Task: Enable the option "Template repository" for the repository "JS".
Action: Mouse moved to (1246, 215)
Screenshot: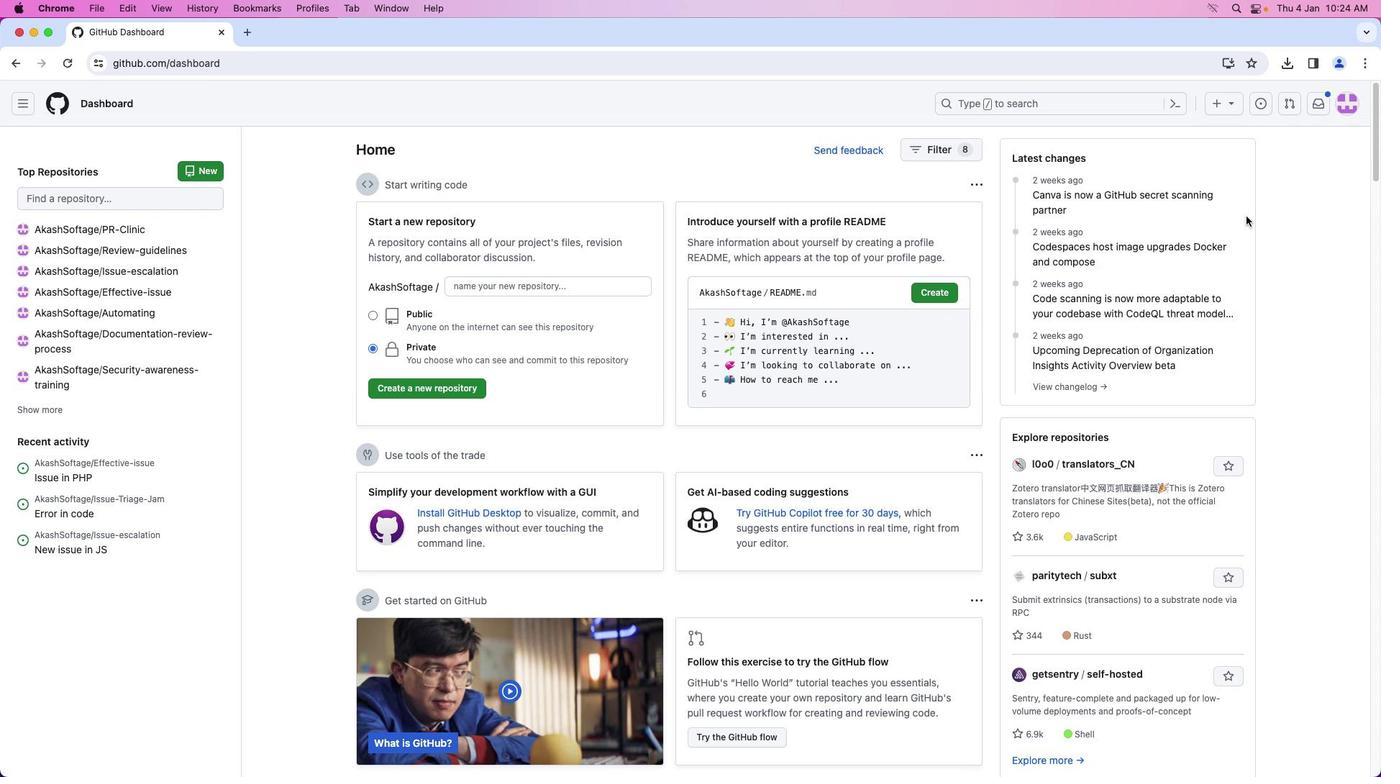 
Action: Mouse pressed left at (1246, 215)
Screenshot: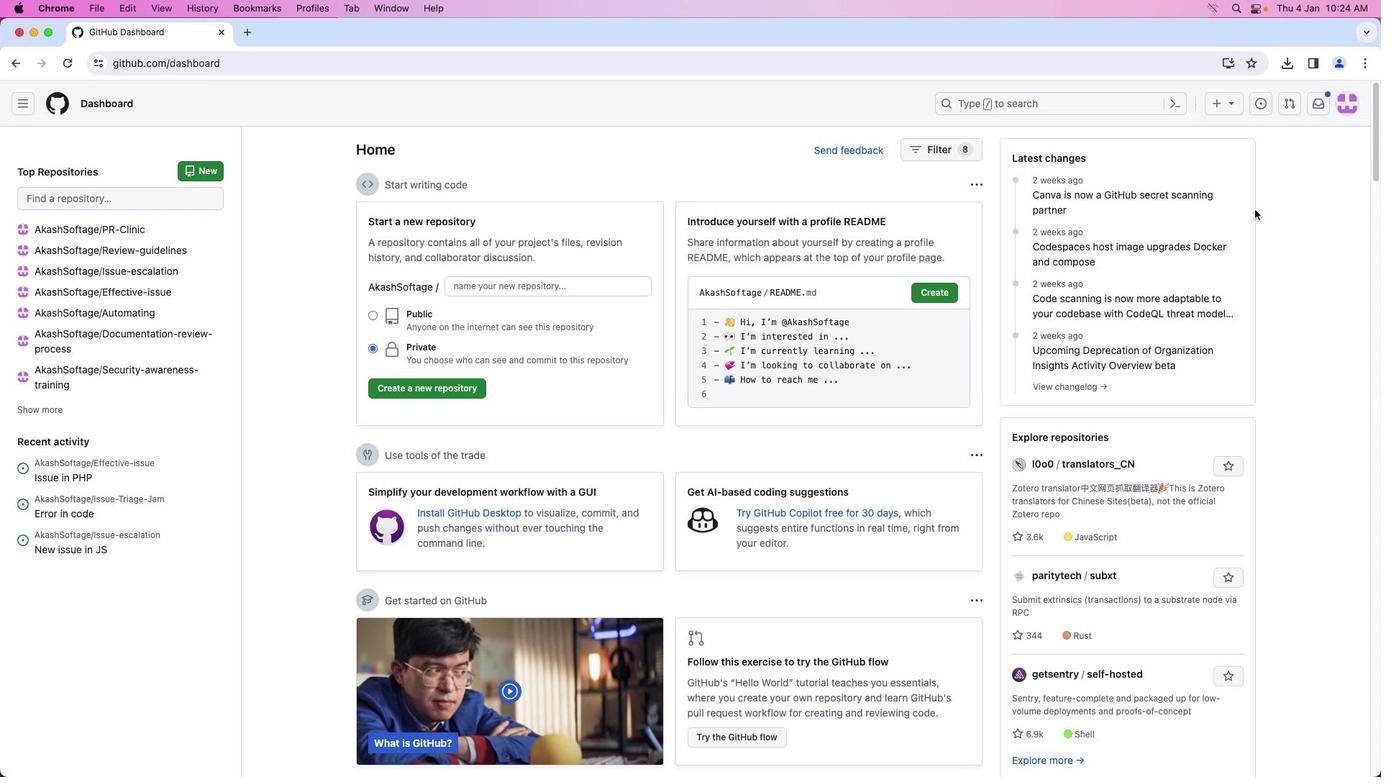 
Action: Mouse moved to (1340, 106)
Screenshot: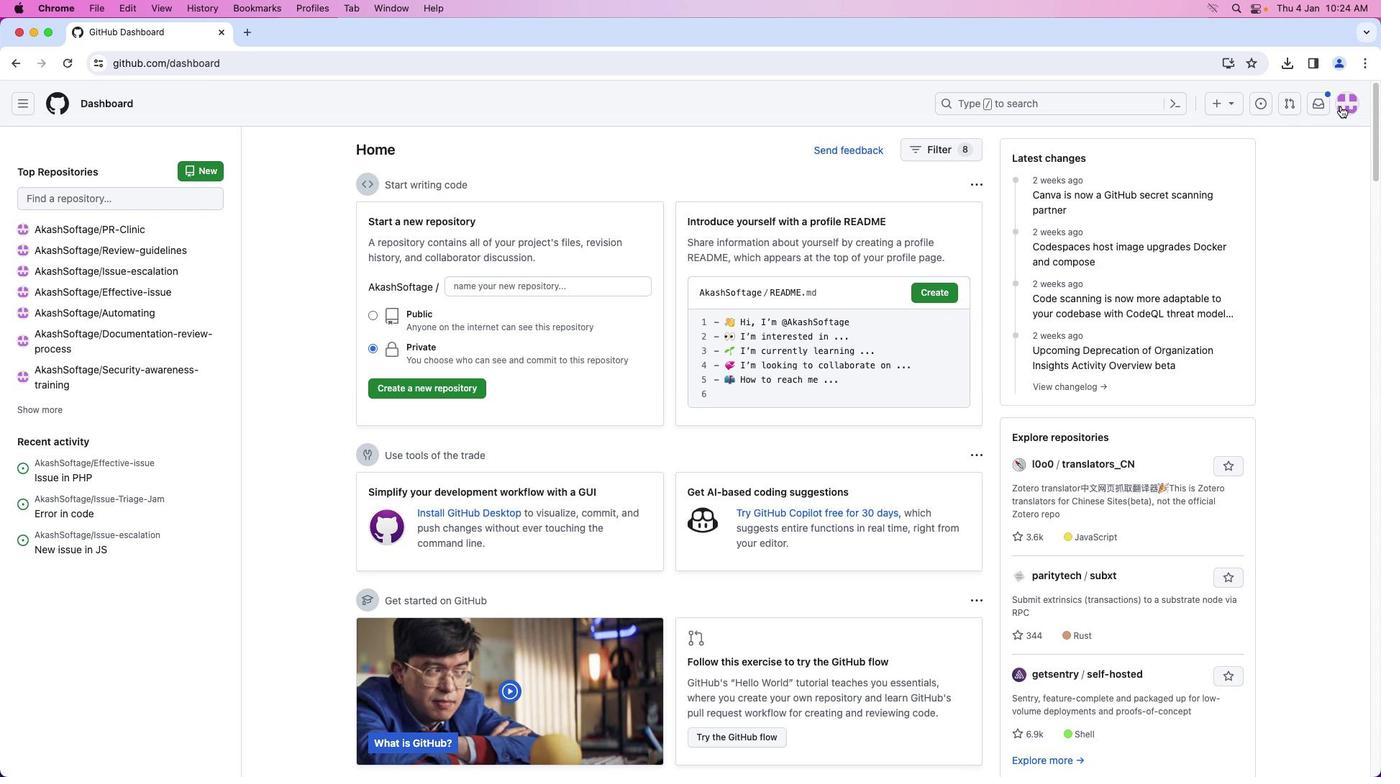 
Action: Mouse pressed left at (1340, 106)
Screenshot: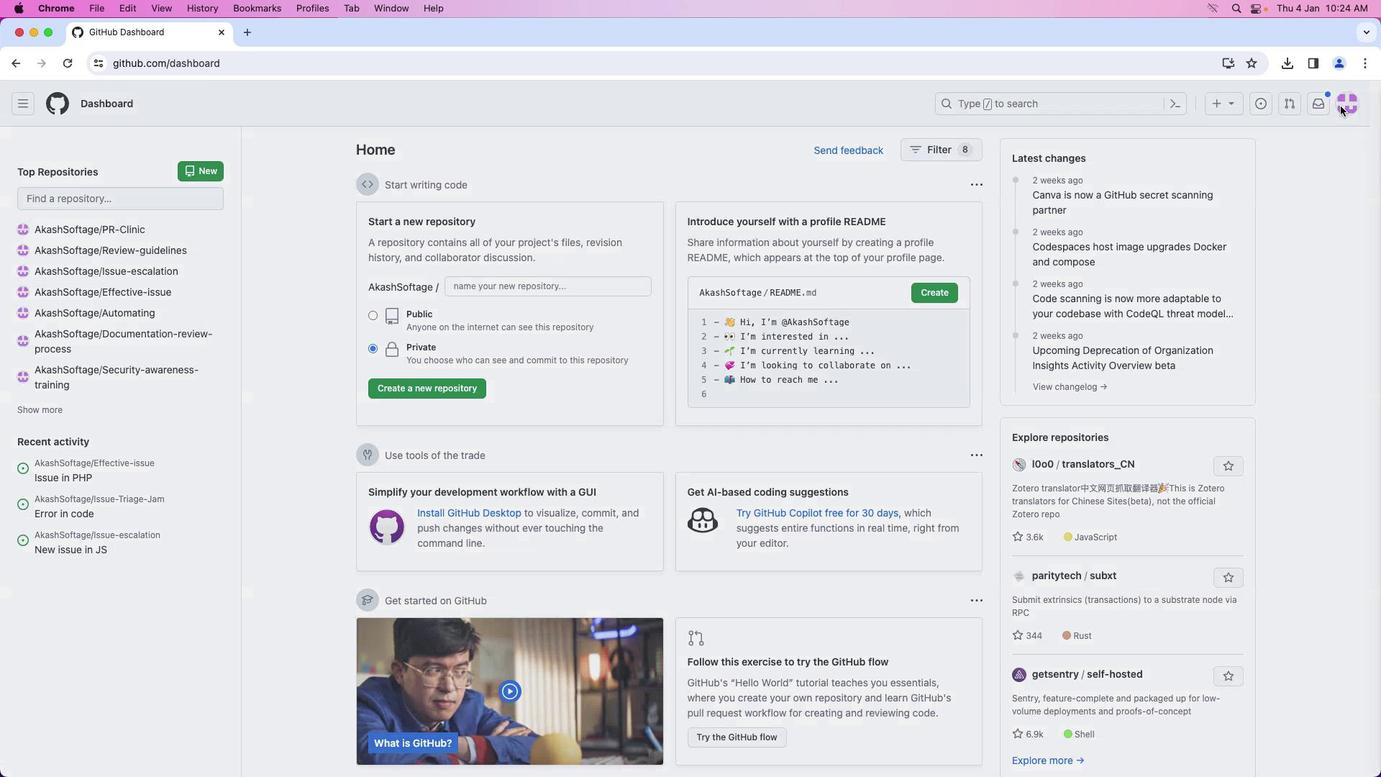 
Action: Mouse moved to (1317, 225)
Screenshot: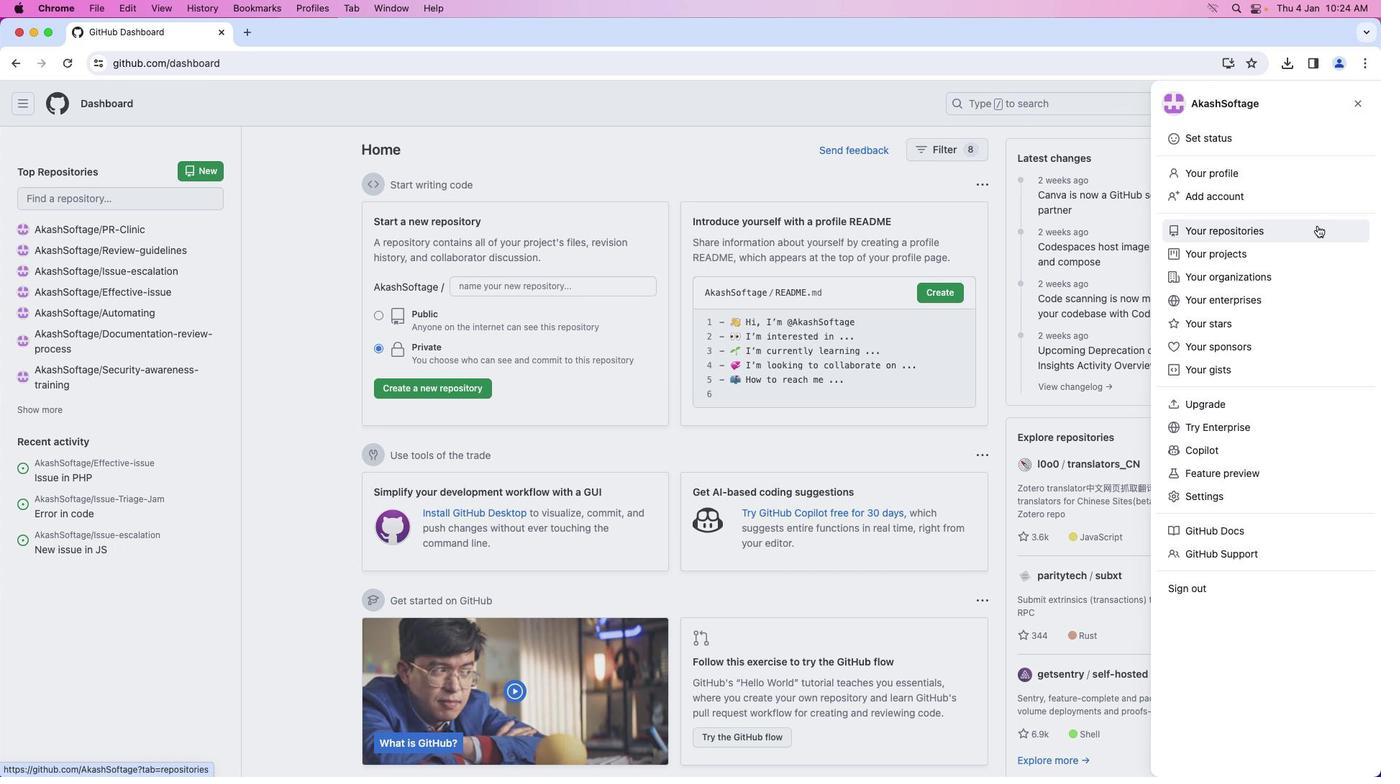 
Action: Mouse pressed left at (1317, 225)
Screenshot: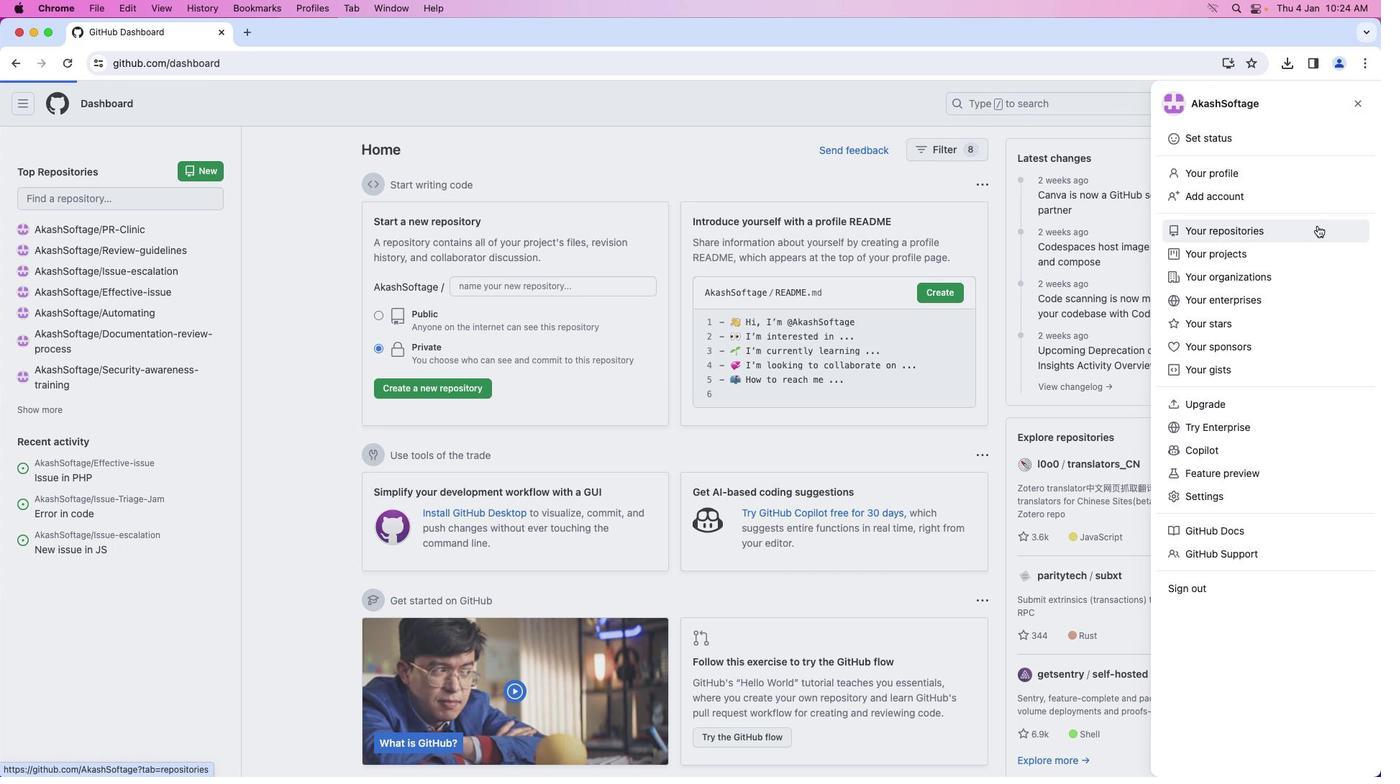 
Action: Mouse moved to (492, 238)
Screenshot: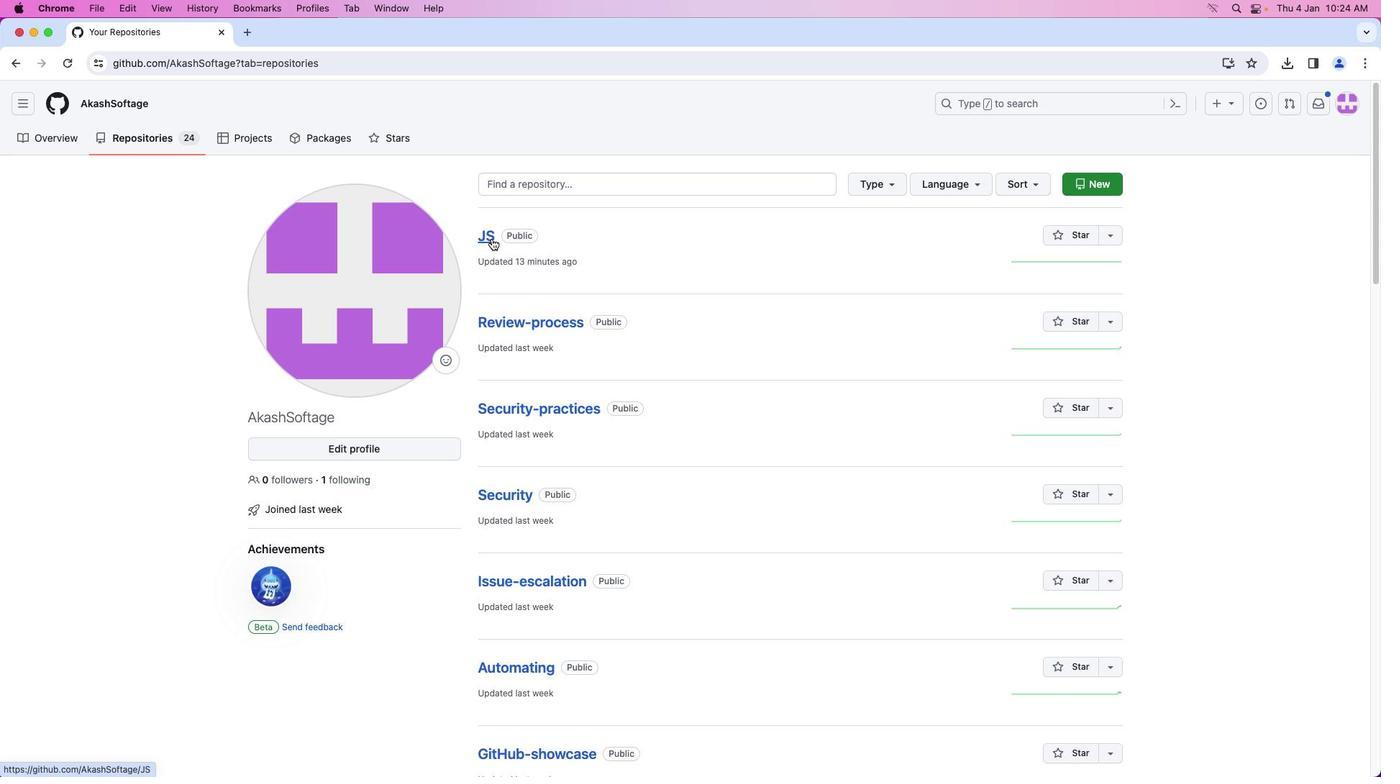 
Action: Mouse pressed left at (492, 238)
Screenshot: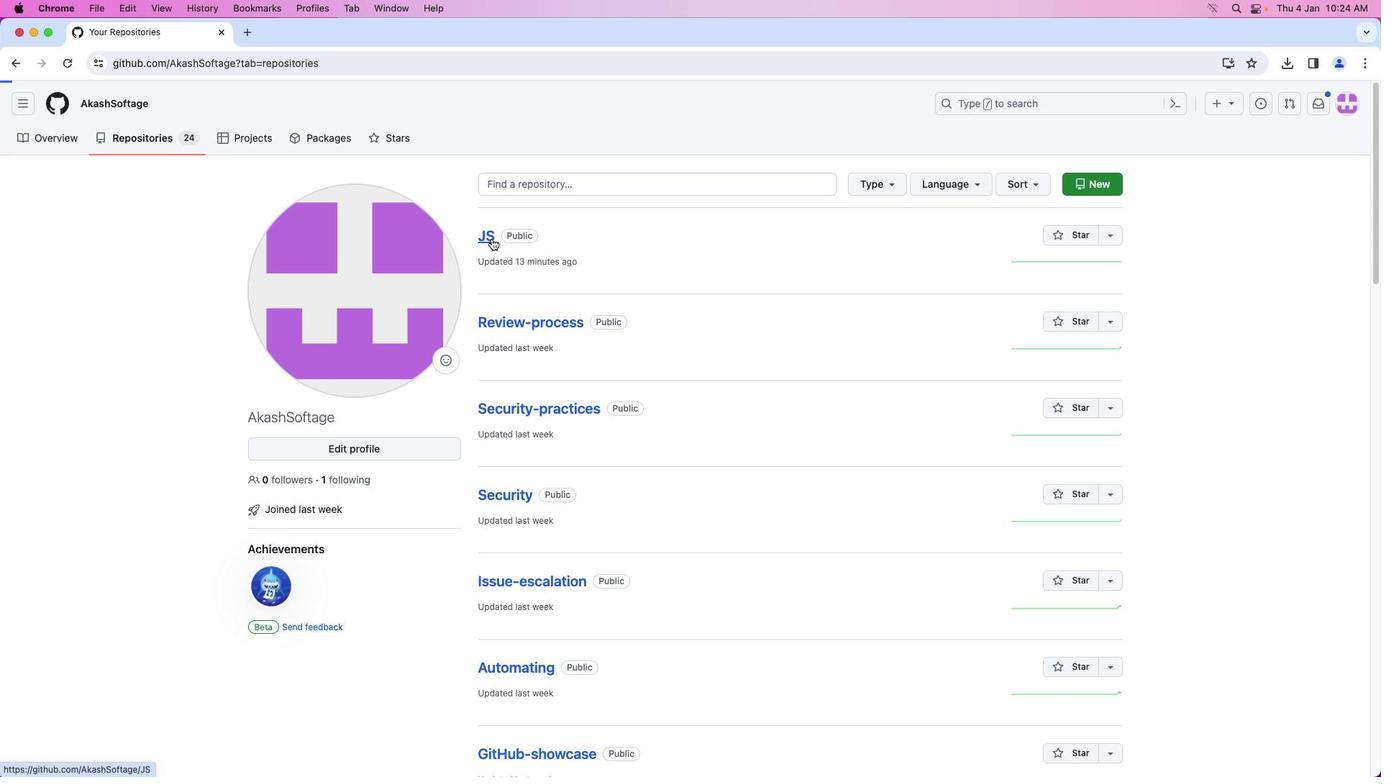 
Action: Mouse moved to (590, 135)
Screenshot: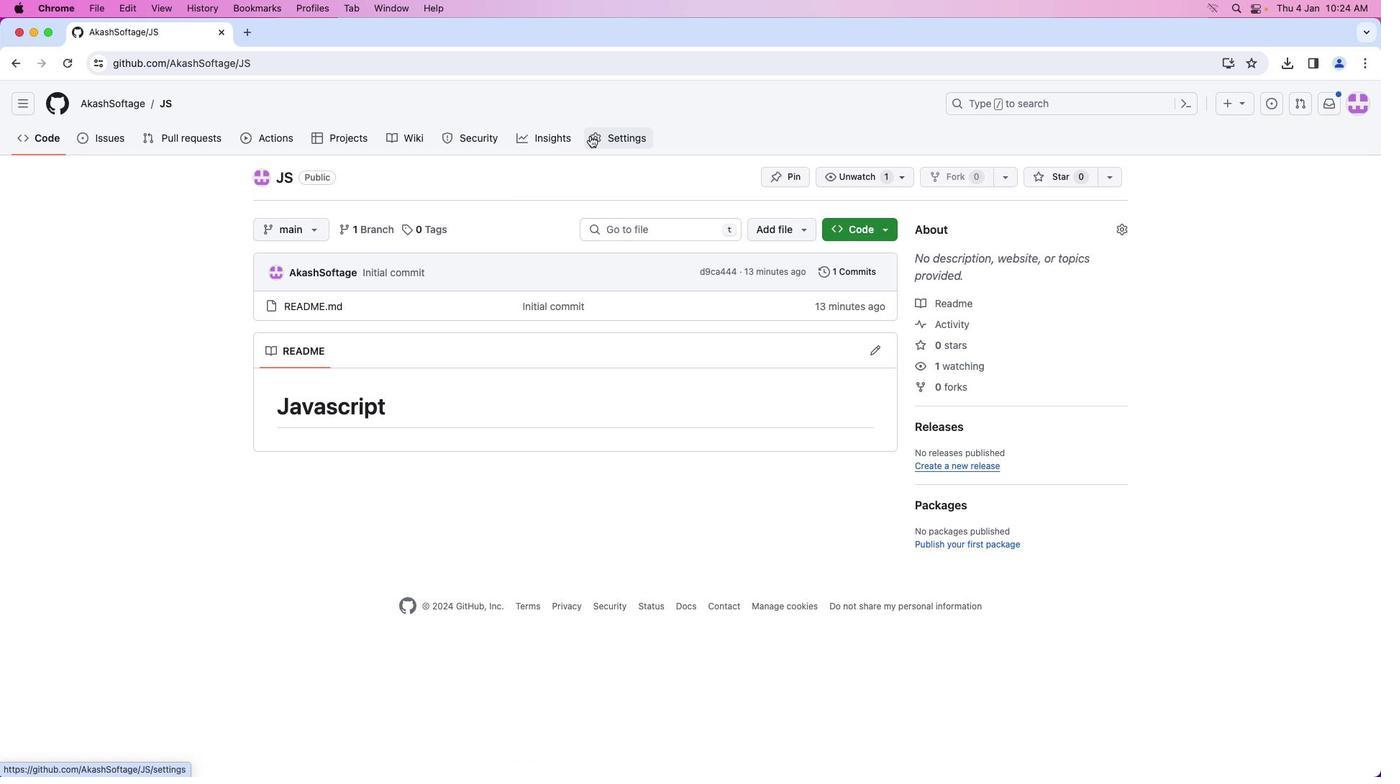 
Action: Mouse pressed left at (590, 135)
Screenshot: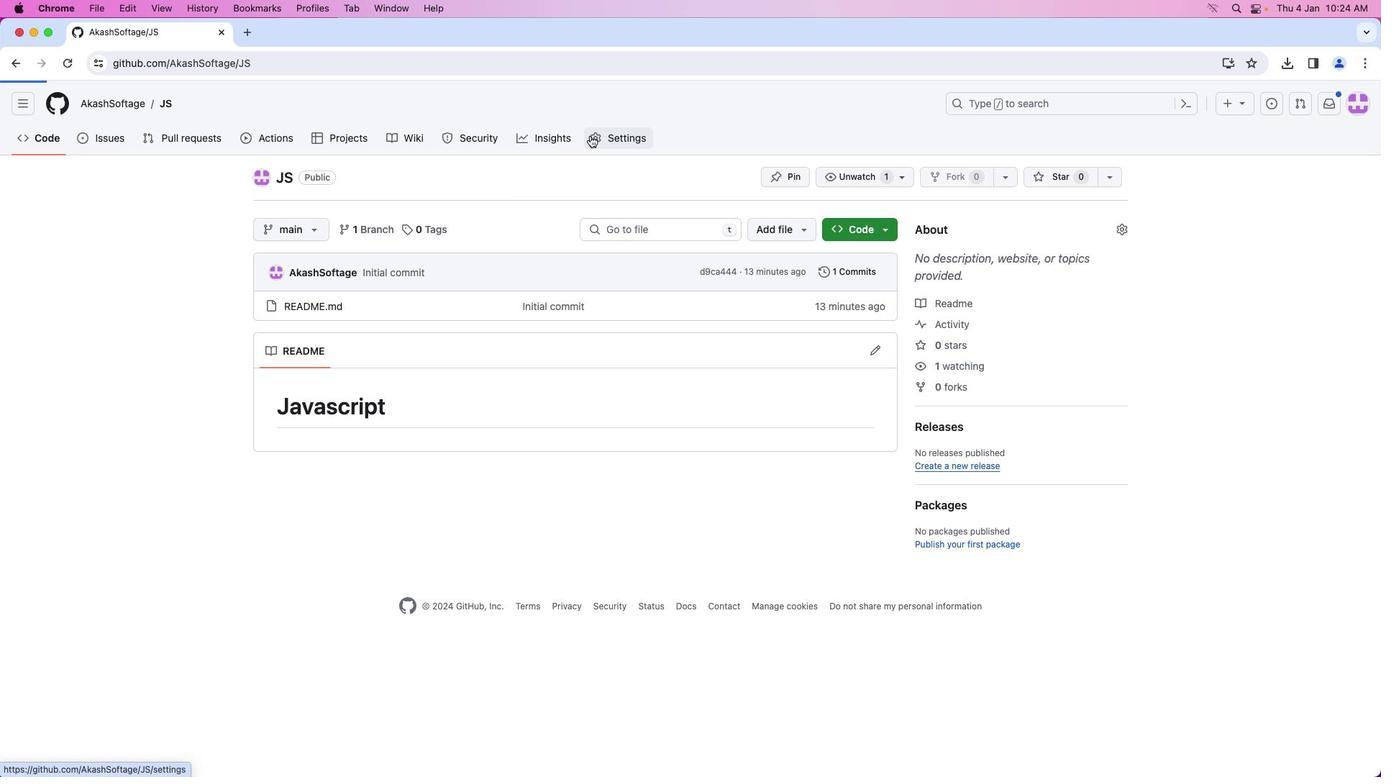 
Action: Mouse moved to (487, 280)
Screenshot: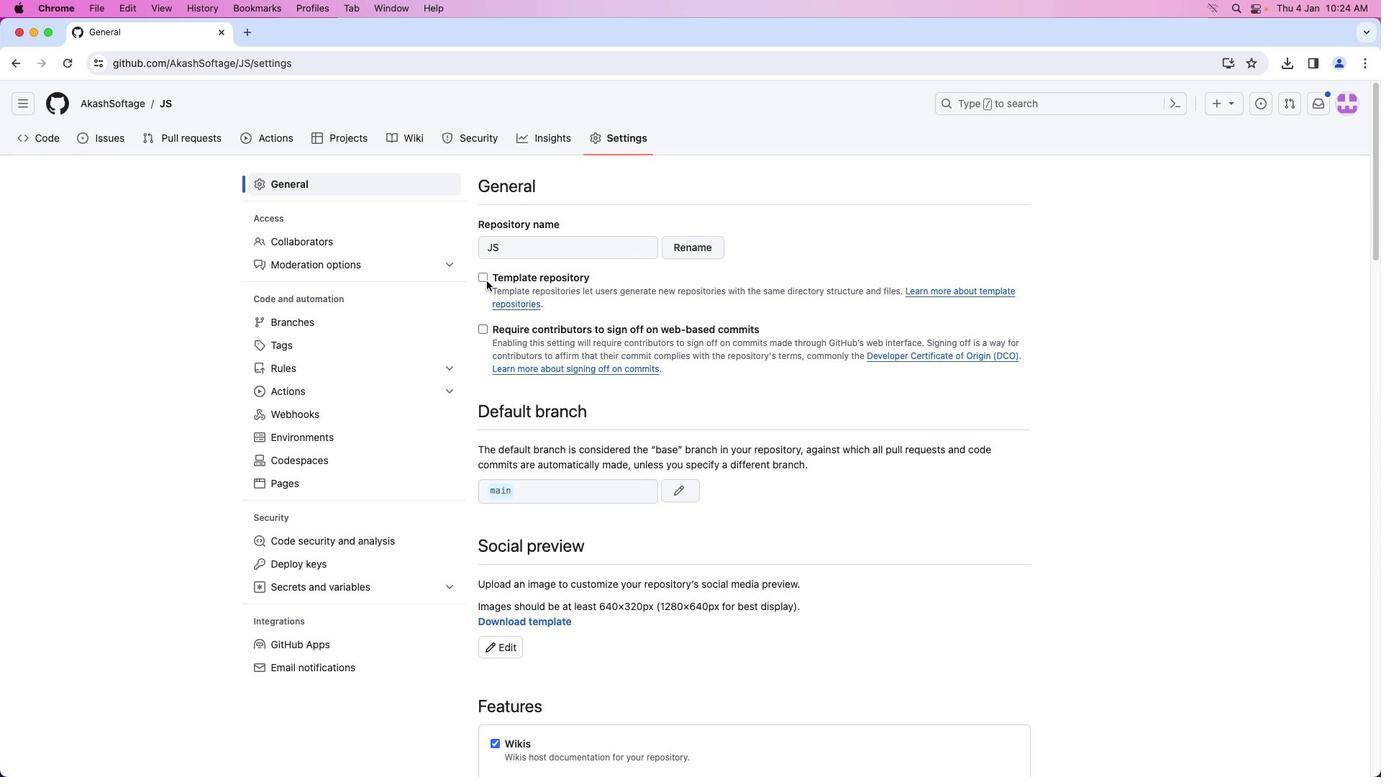 
Action: Mouse pressed left at (487, 280)
Screenshot: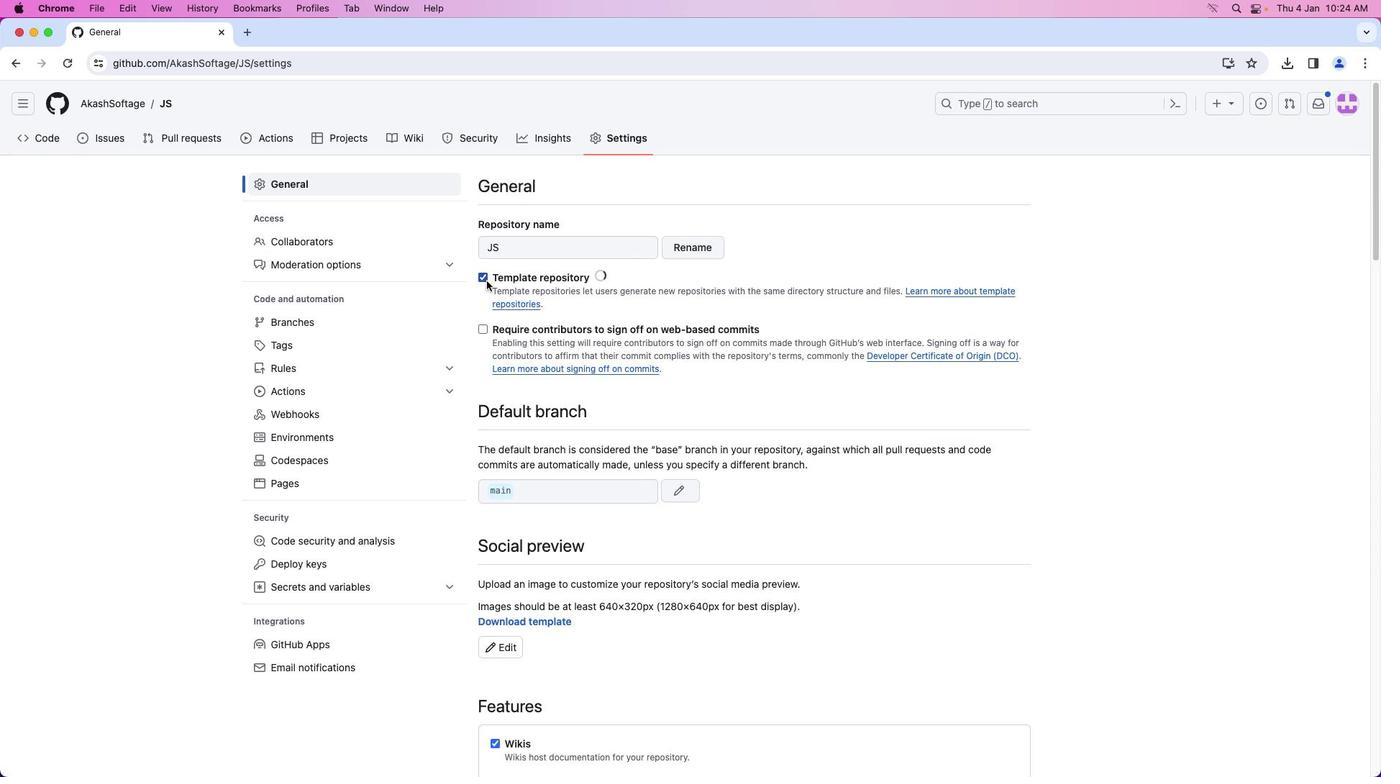 
